 Task: Sort the products in the category "Bath" by price (lowest first).
Action: Mouse moved to (327, 176)
Screenshot: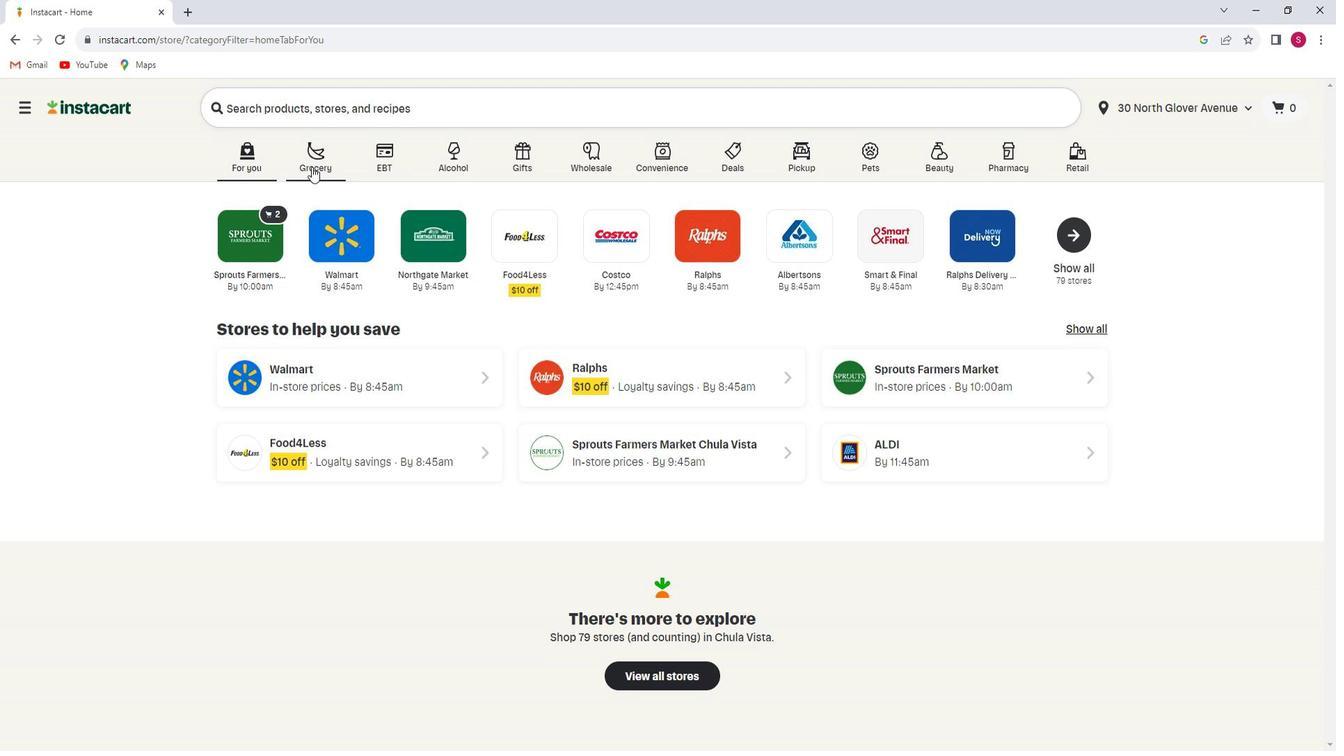 
Action: Mouse pressed left at (327, 176)
Screenshot: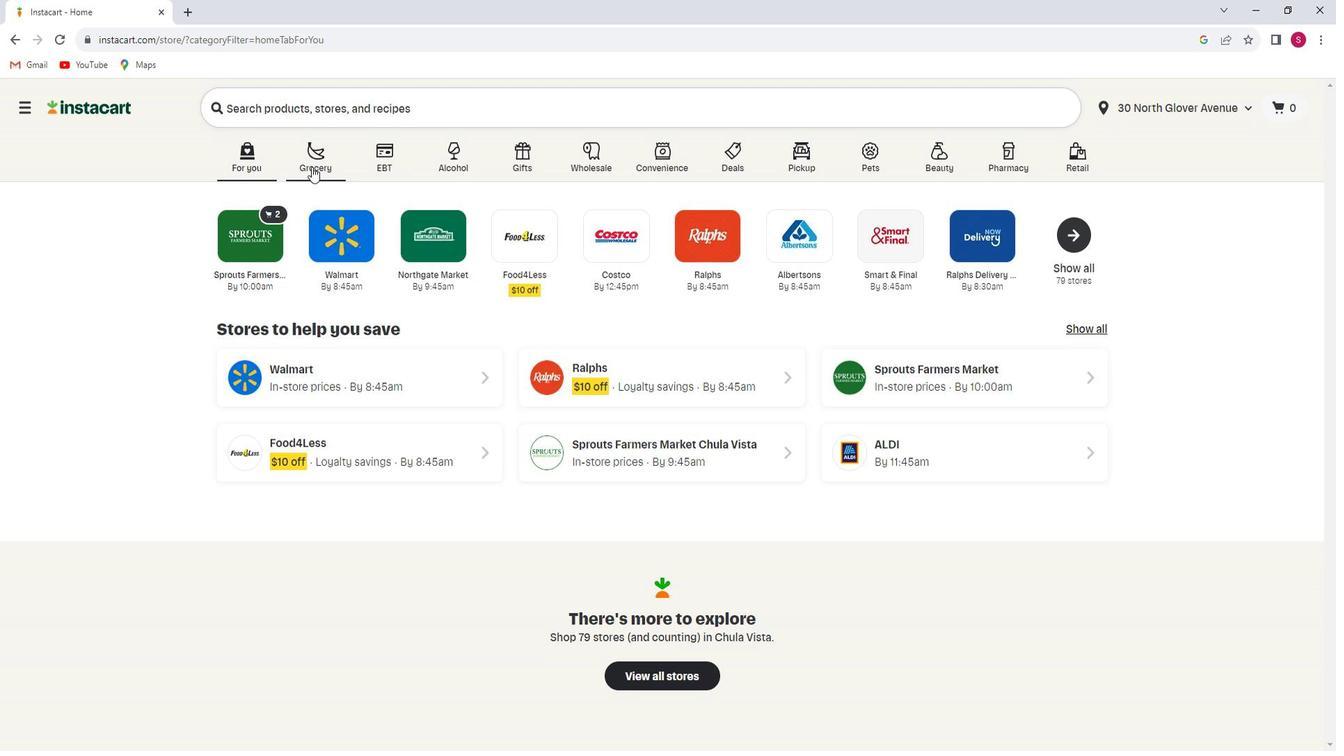 
Action: Mouse moved to (342, 406)
Screenshot: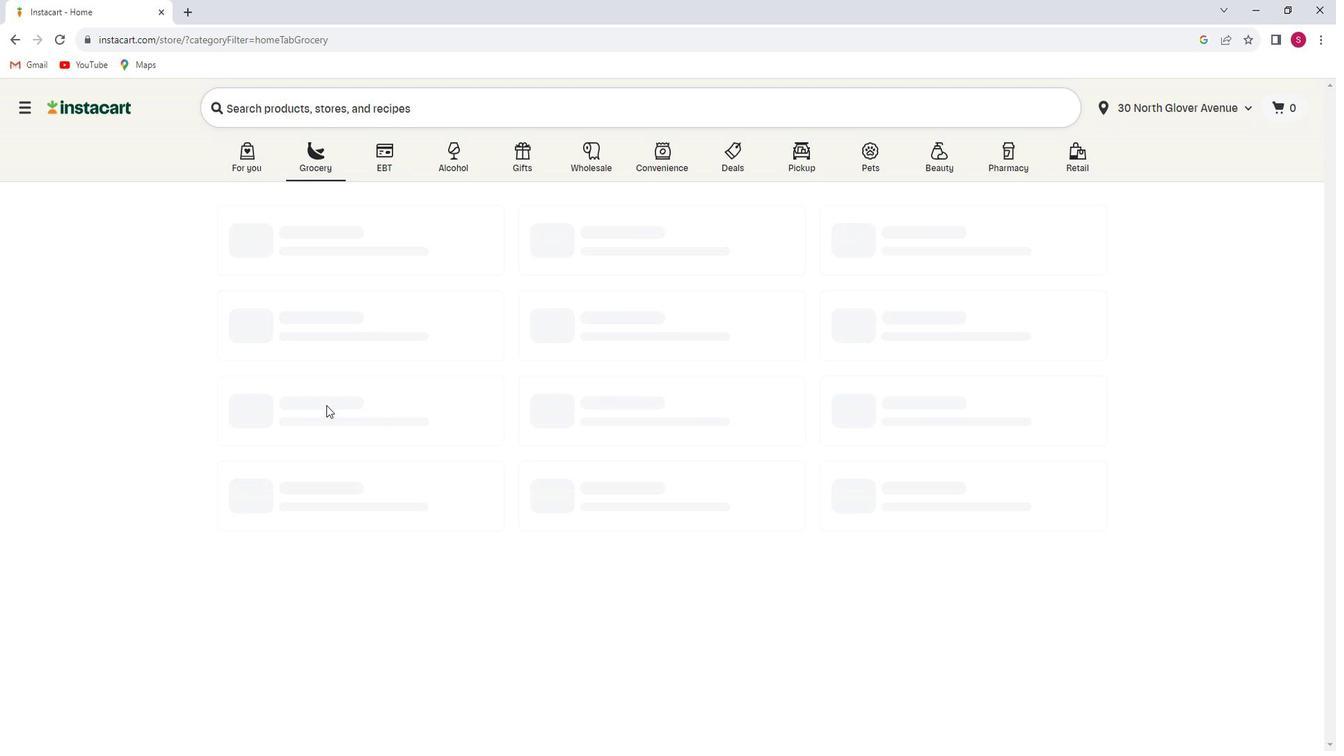 
Action: Mouse pressed left at (342, 406)
Screenshot: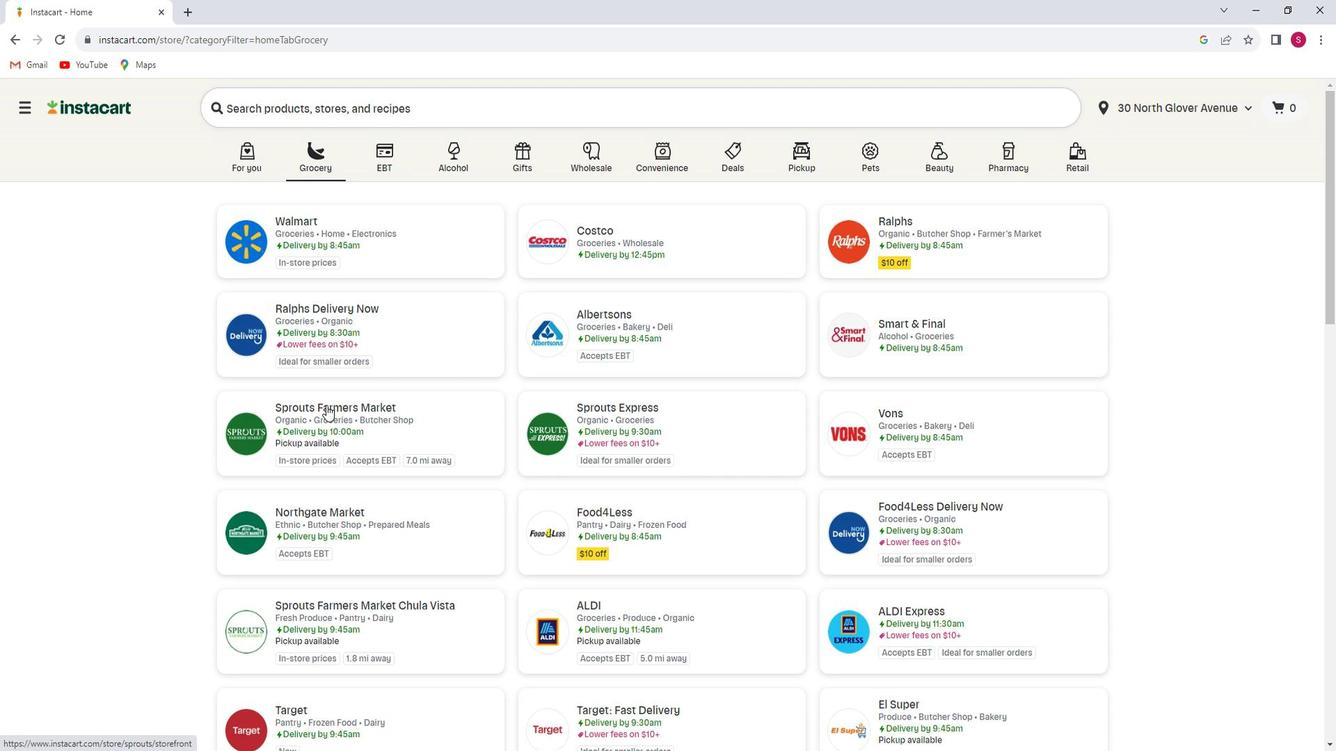 
Action: Mouse moved to (152, 402)
Screenshot: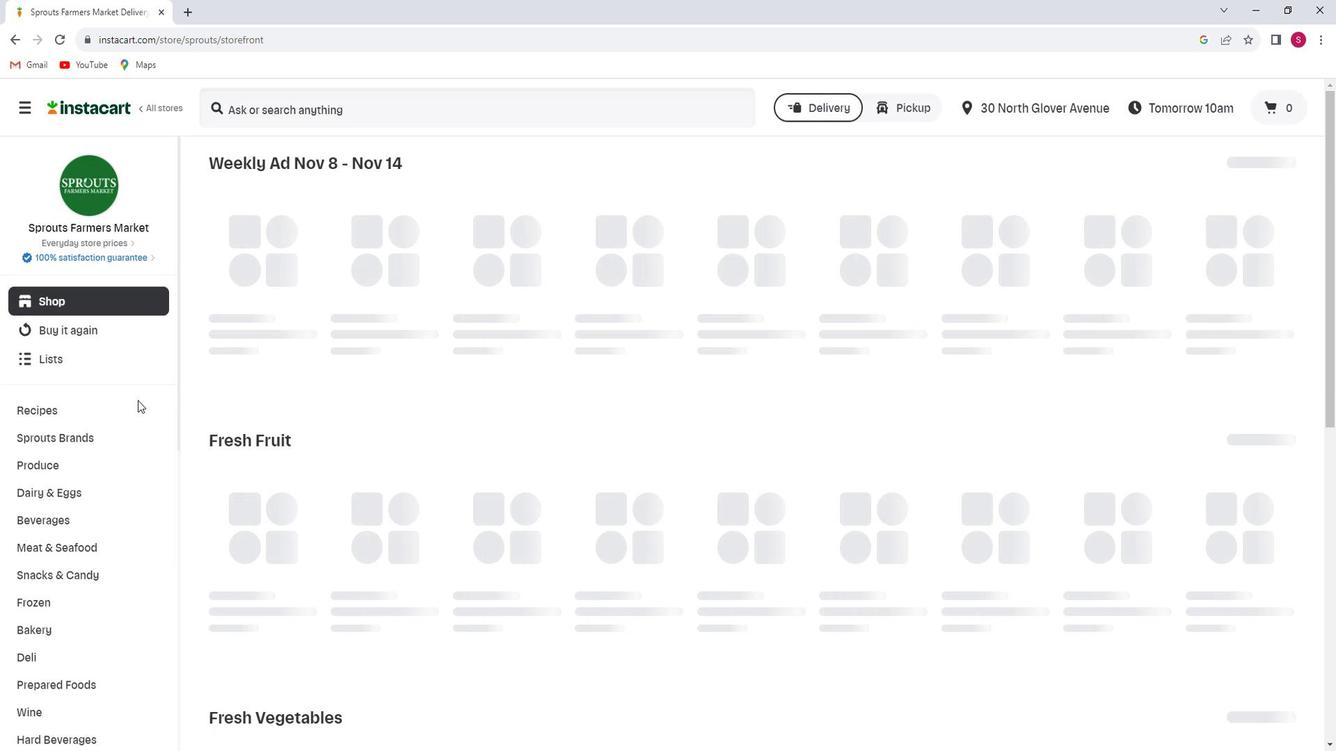 
Action: Mouse scrolled (152, 401) with delta (0, 0)
Screenshot: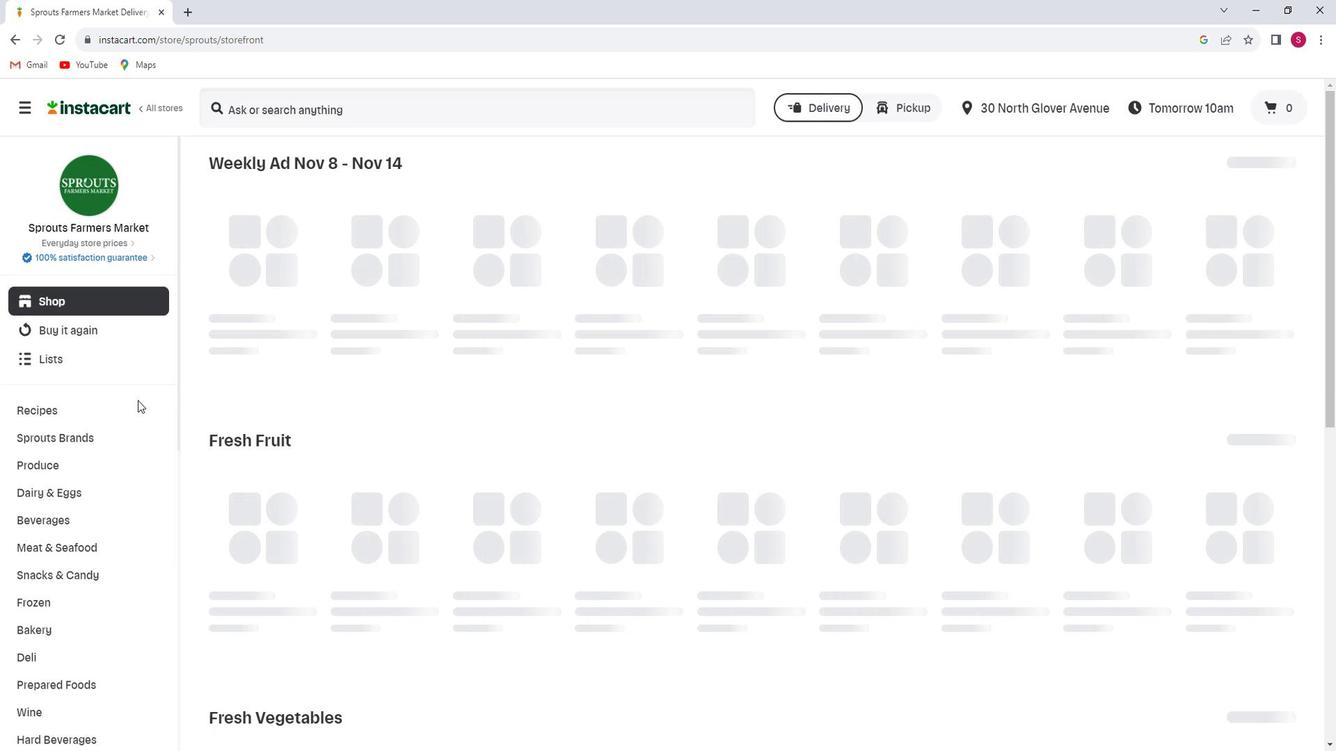 
Action: Mouse scrolled (152, 401) with delta (0, 0)
Screenshot: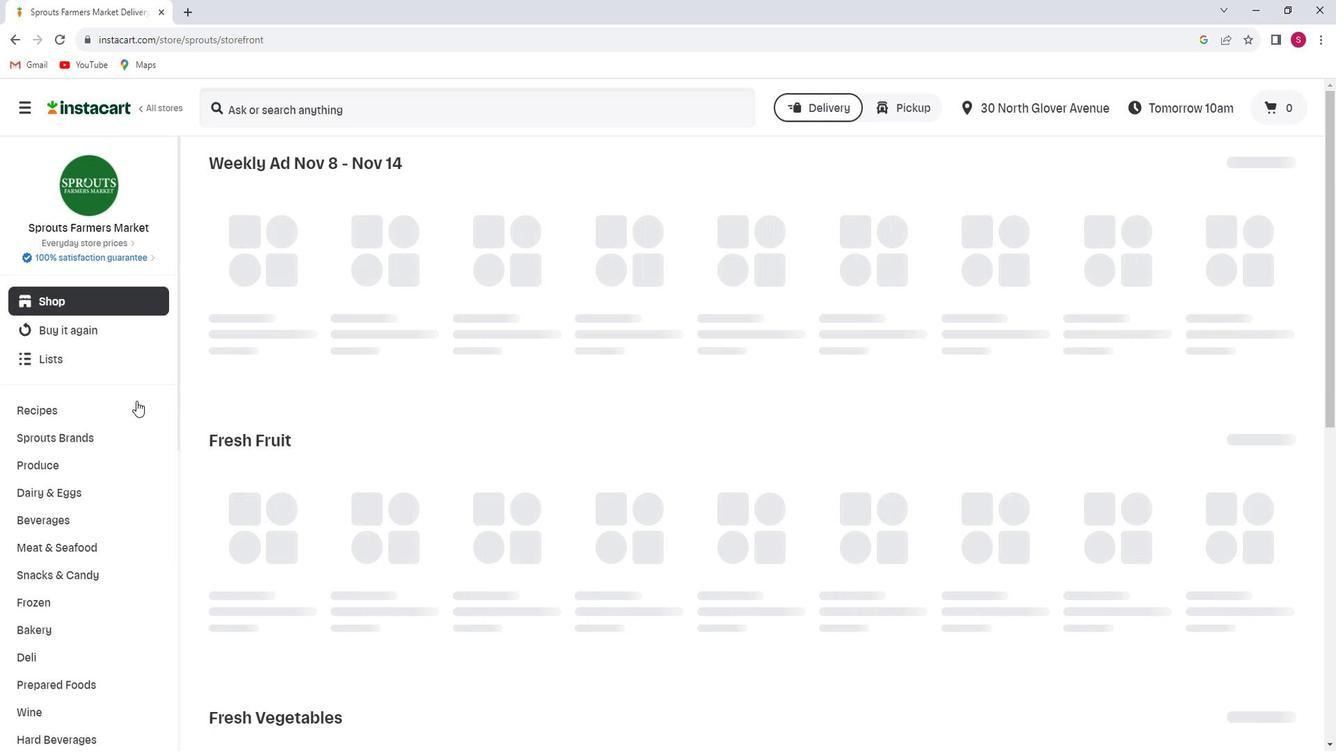 
Action: Mouse scrolled (152, 401) with delta (0, 0)
Screenshot: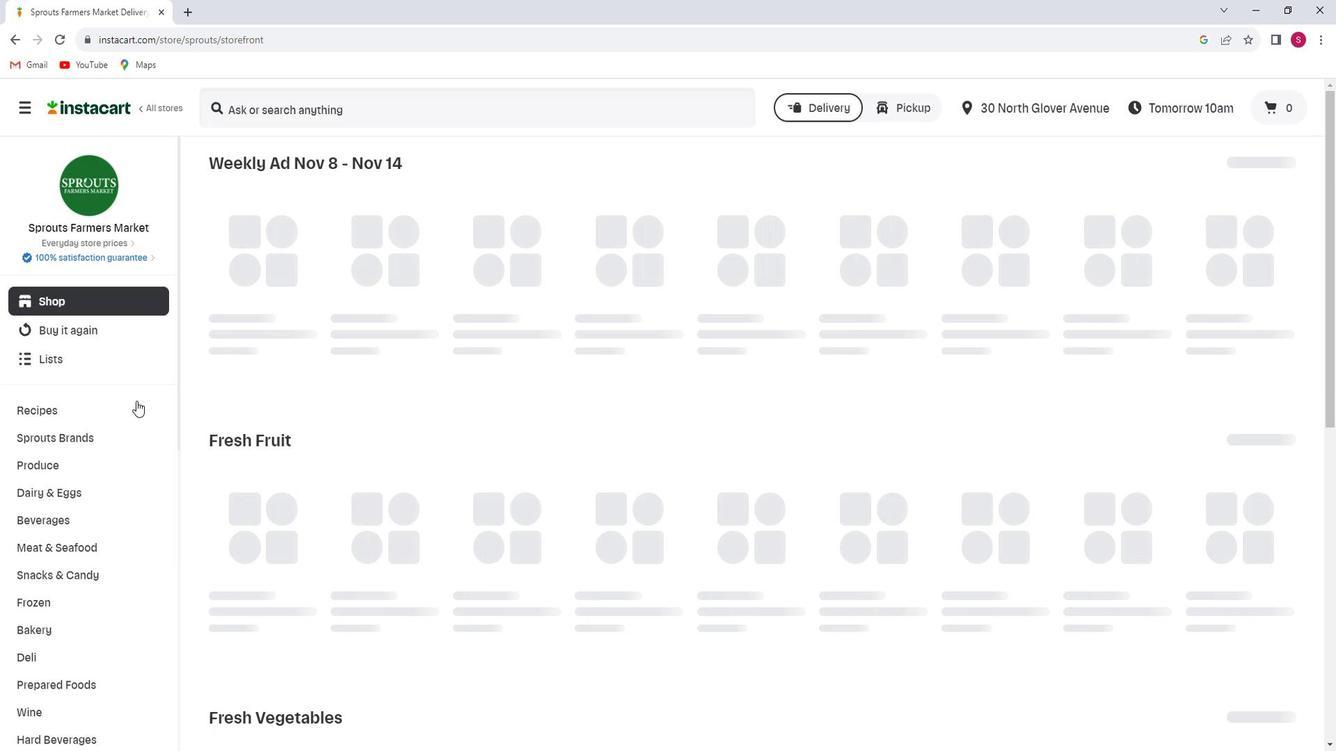 
Action: Mouse moved to (149, 401)
Screenshot: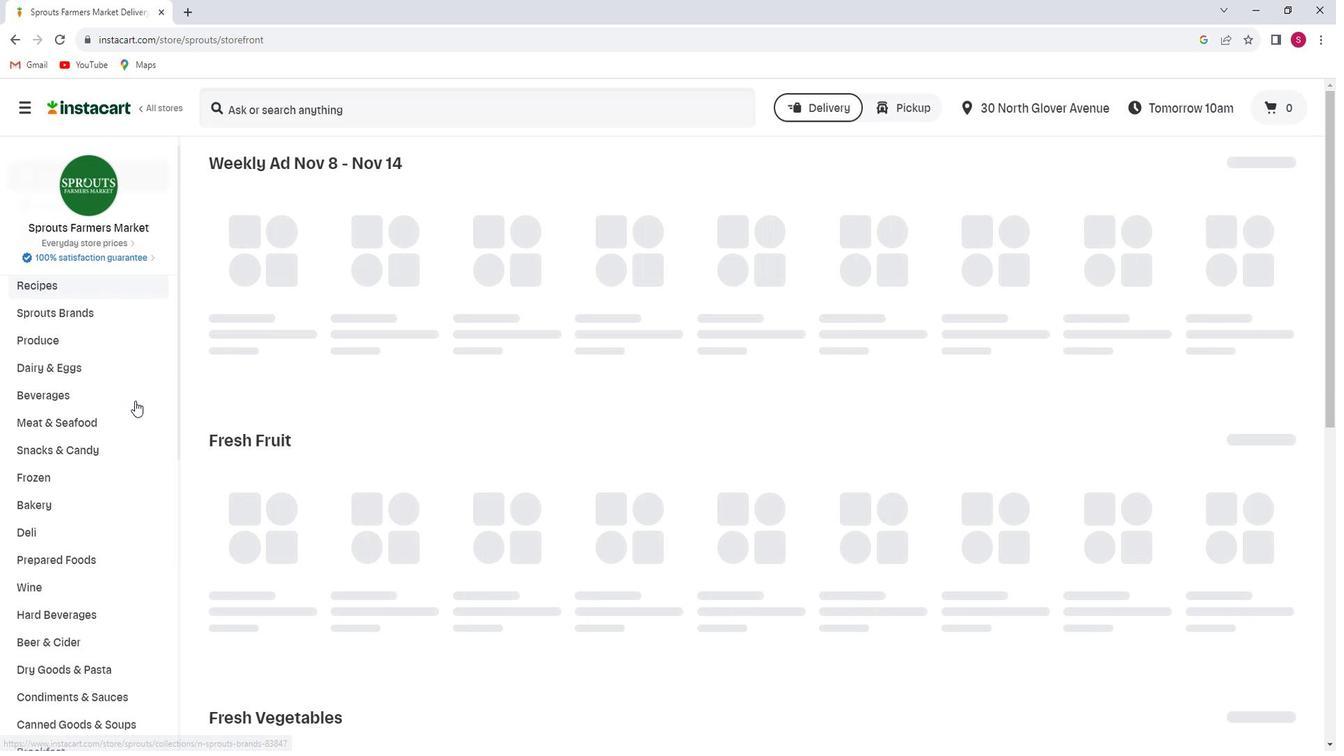 
Action: Mouse scrolled (149, 401) with delta (0, 0)
Screenshot: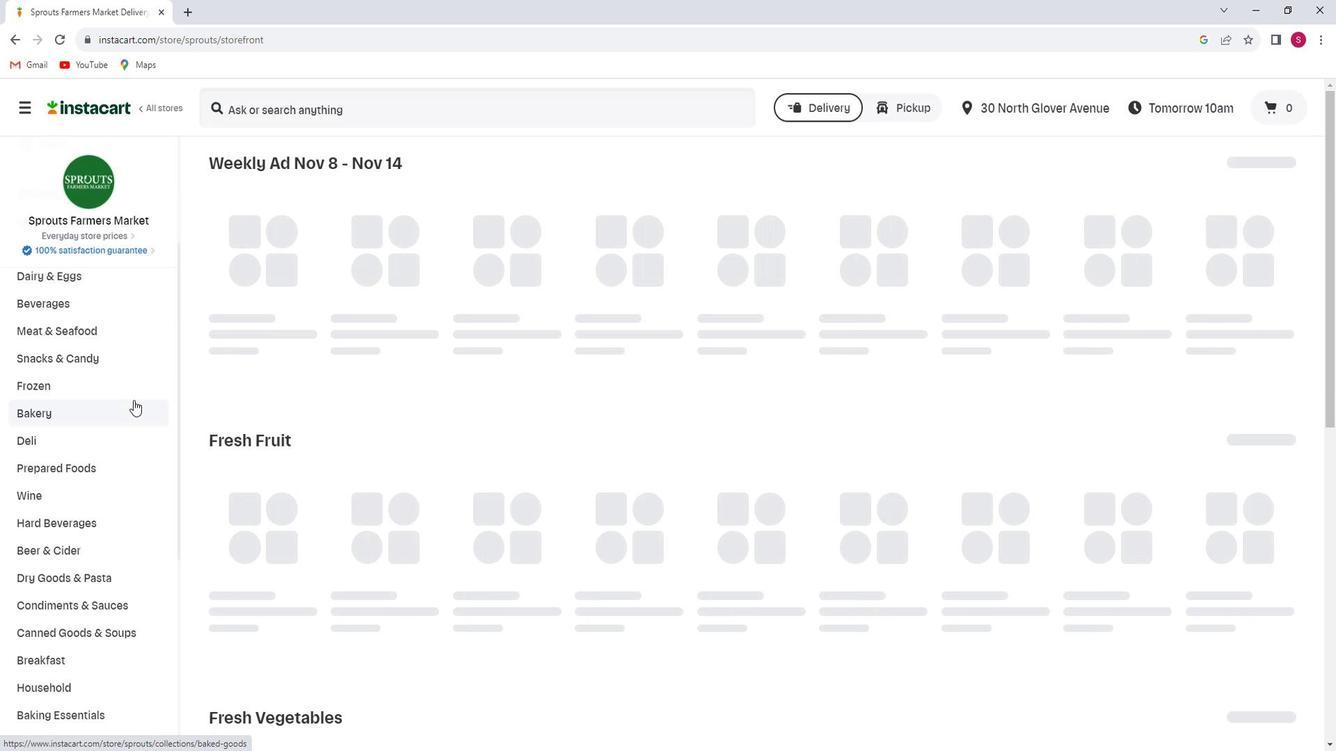
Action: Mouse moved to (153, 401)
Screenshot: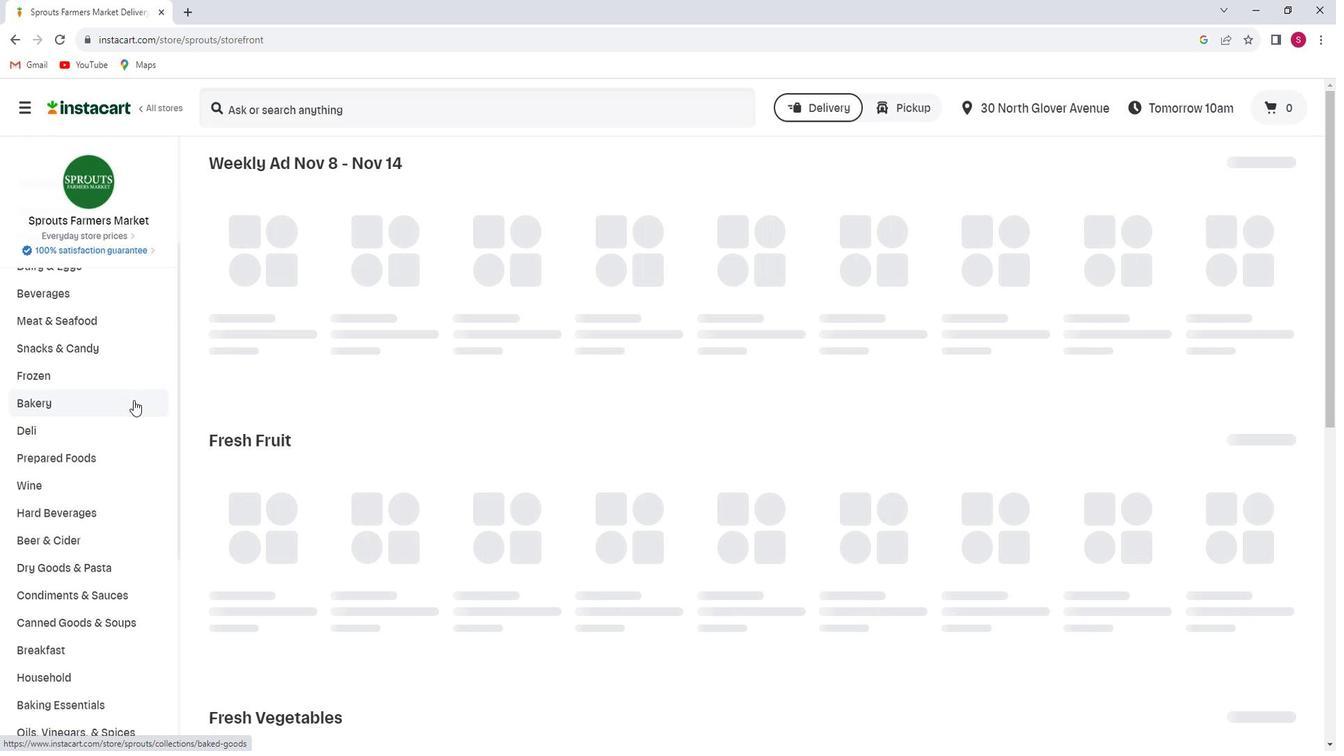 
Action: Mouse scrolled (153, 401) with delta (0, 0)
Screenshot: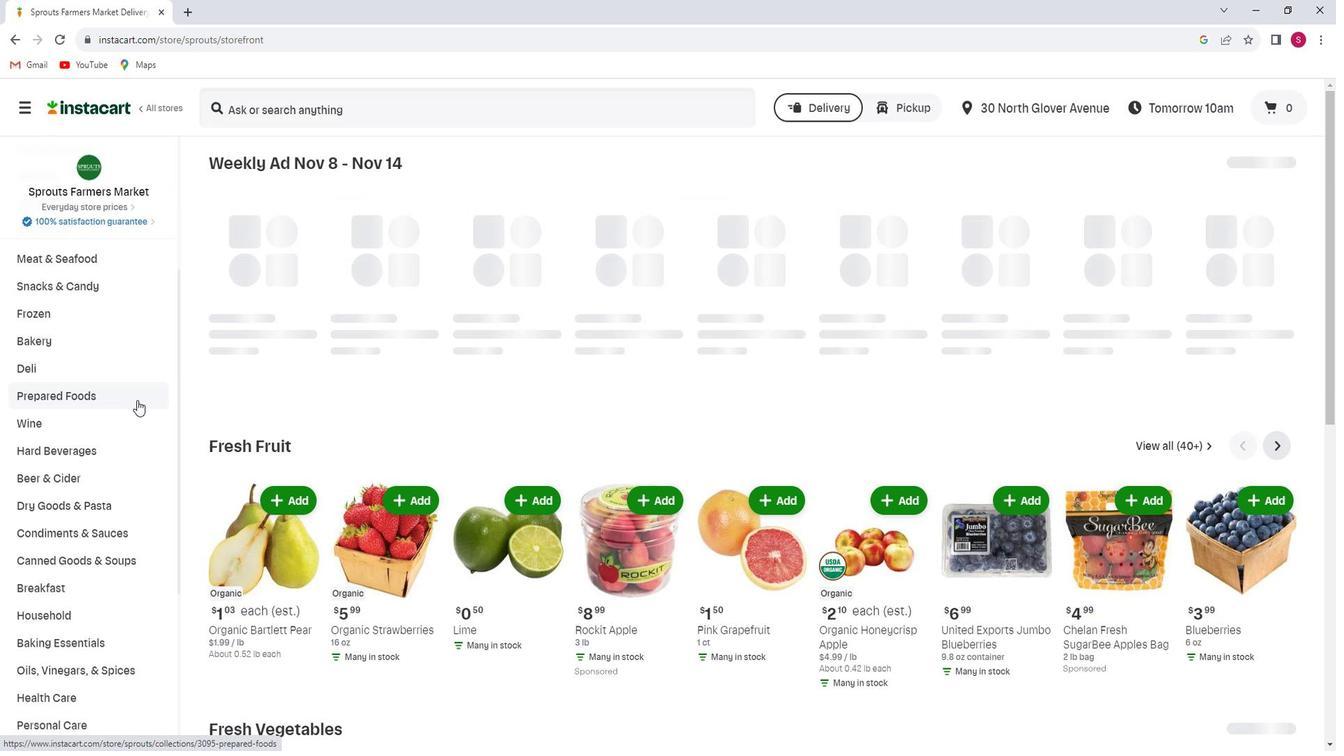
Action: Mouse scrolled (153, 401) with delta (0, 0)
Screenshot: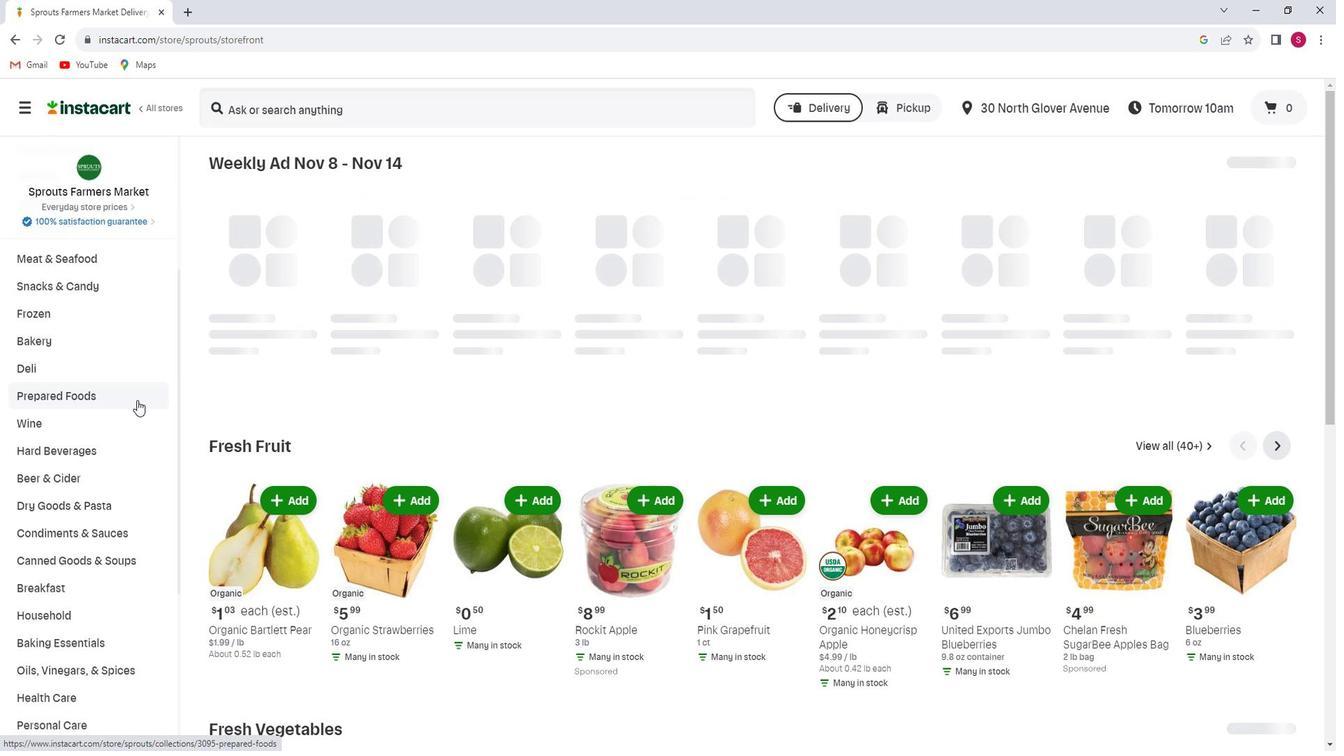 
Action: Mouse moved to (144, 378)
Screenshot: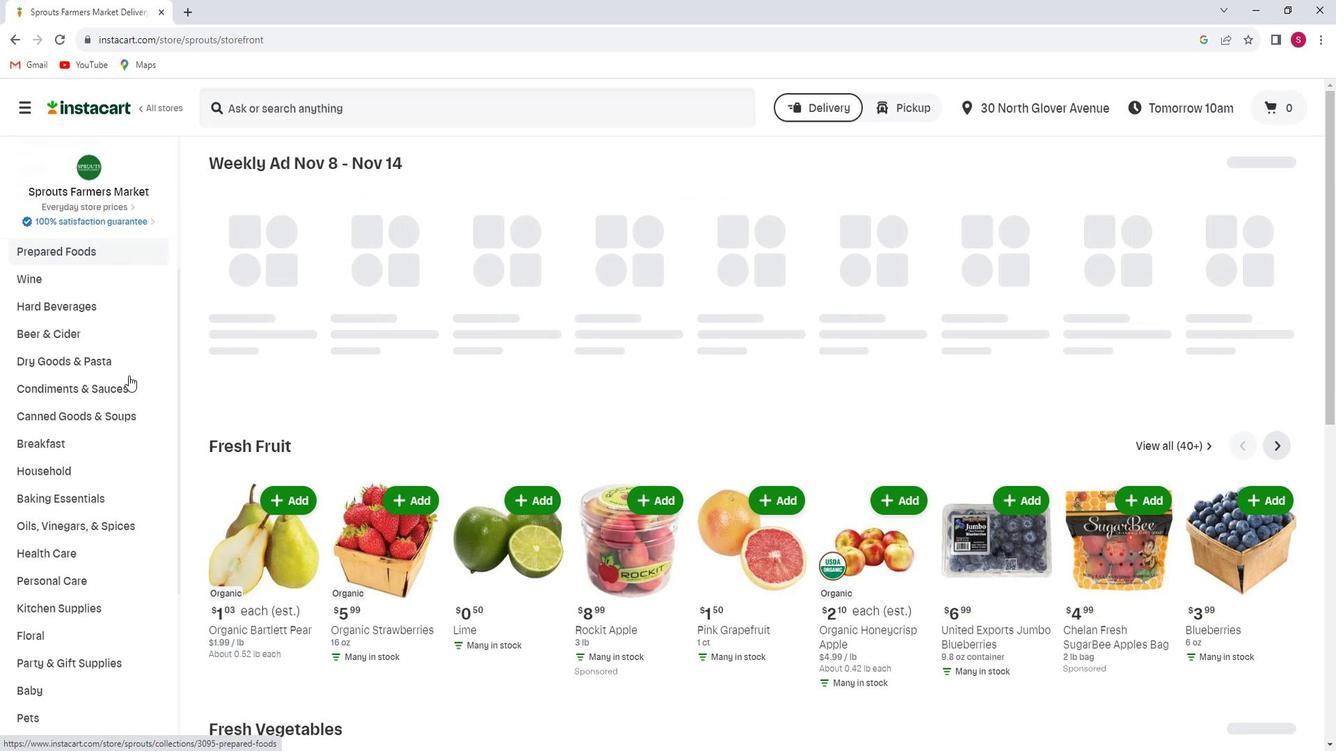 
Action: Mouse scrolled (144, 377) with delta (0, 0)
Screenshot: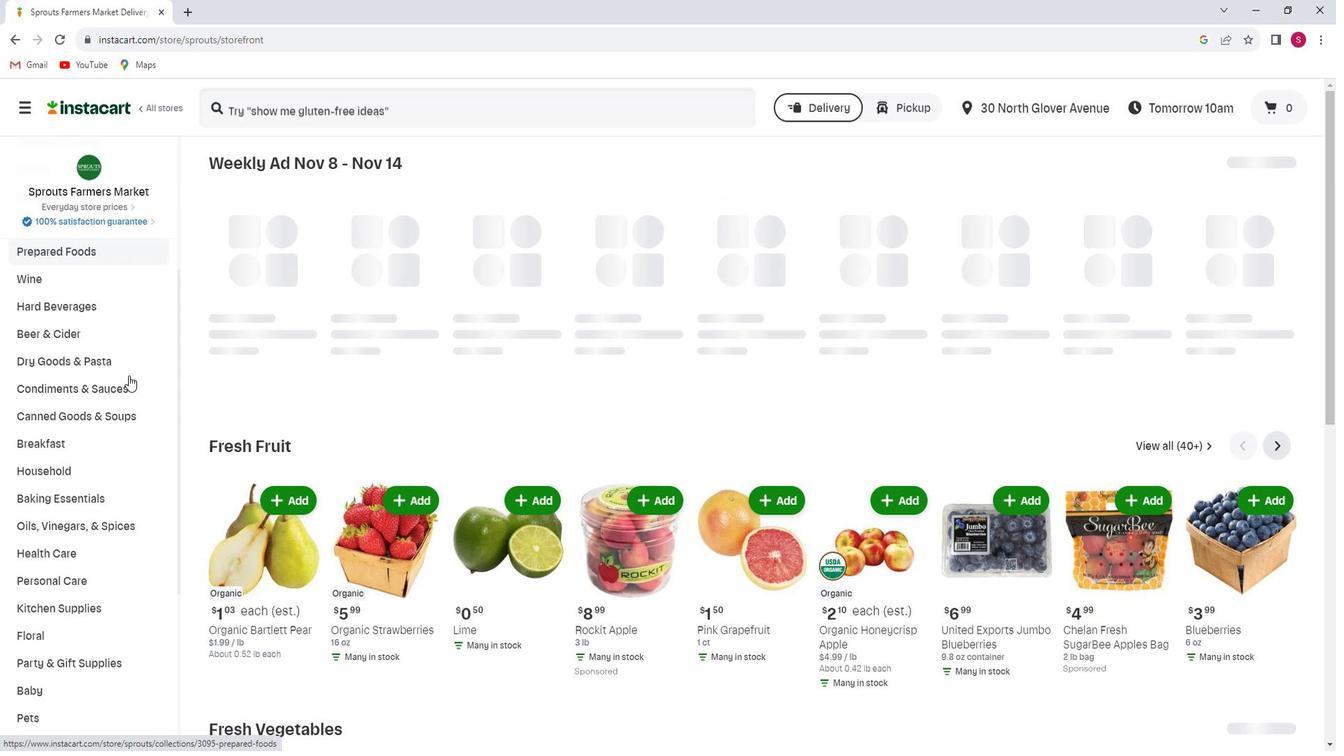 
Action: Mouse scrolled (144, 377) with delta (0, 0)
Screenshot: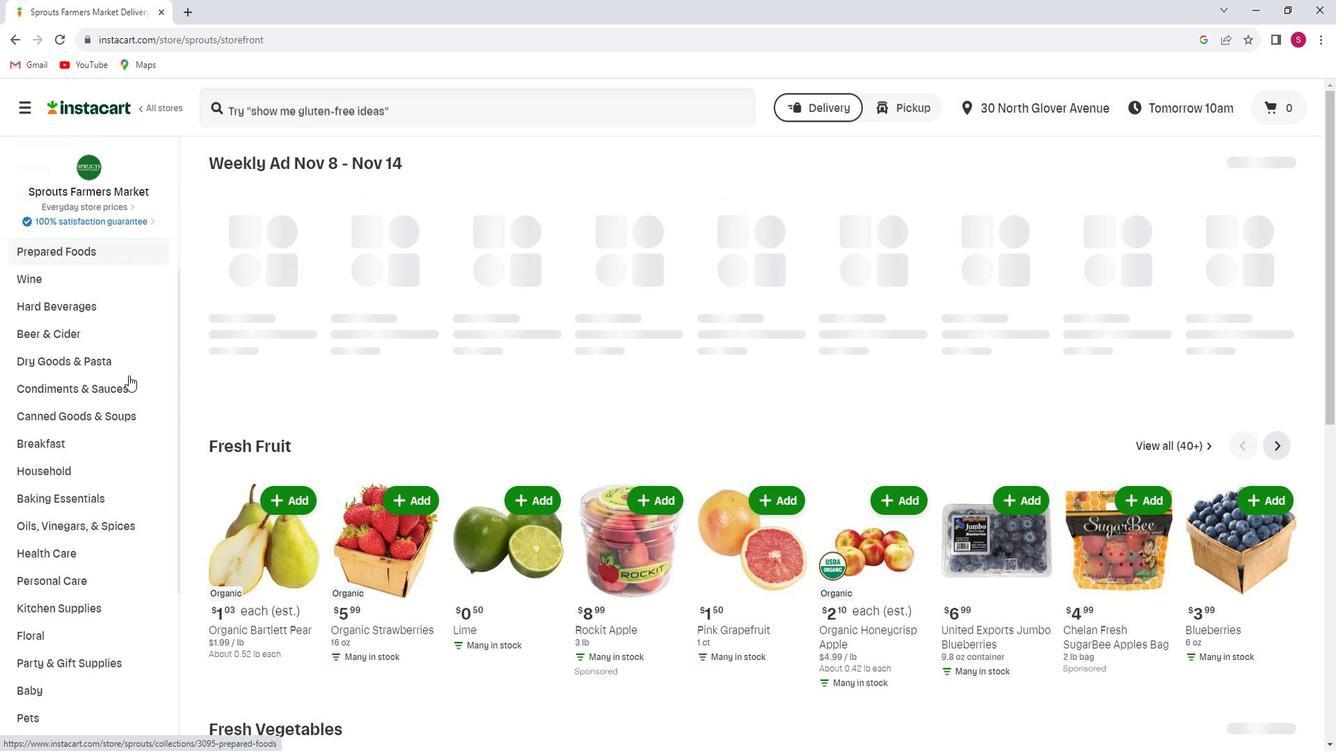 
Action: Mouse moved to (114, 419)
Screenshot: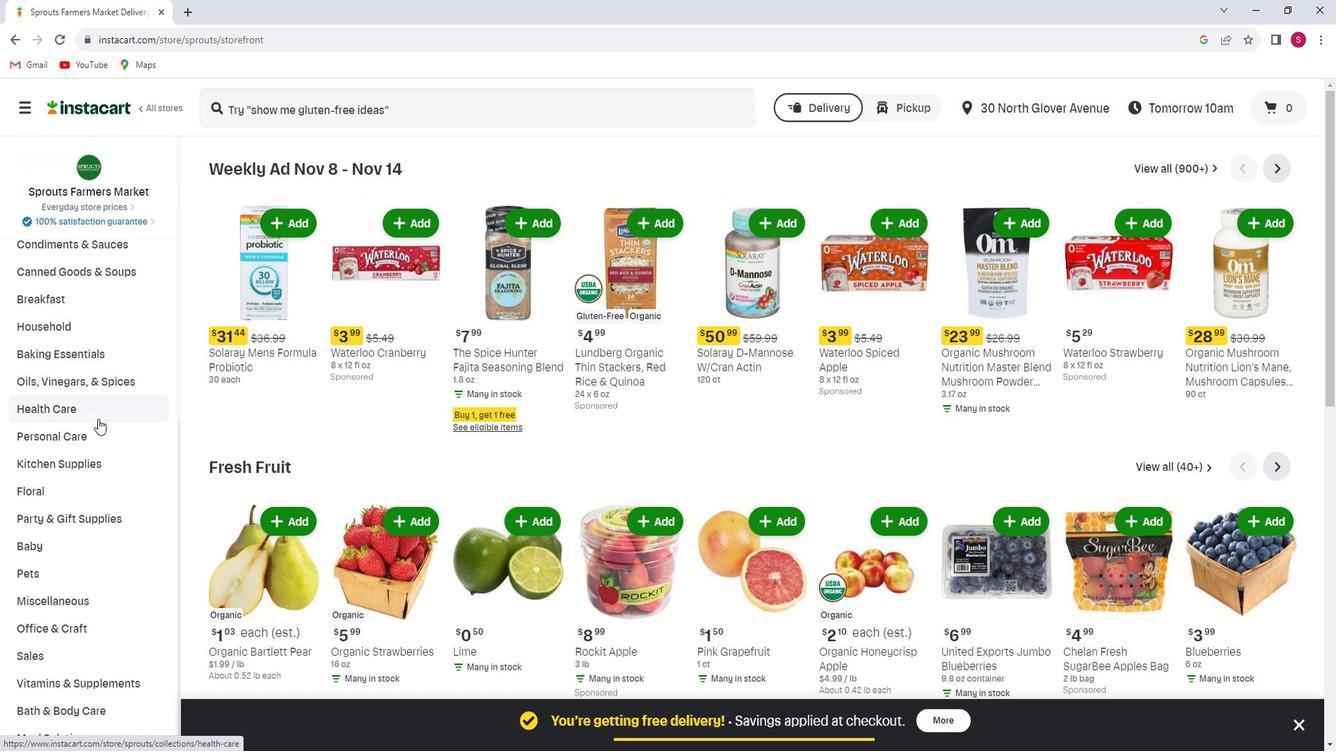 
Action: Mouse scrolled (114, 419) with delta (0, 0)
Screenshot: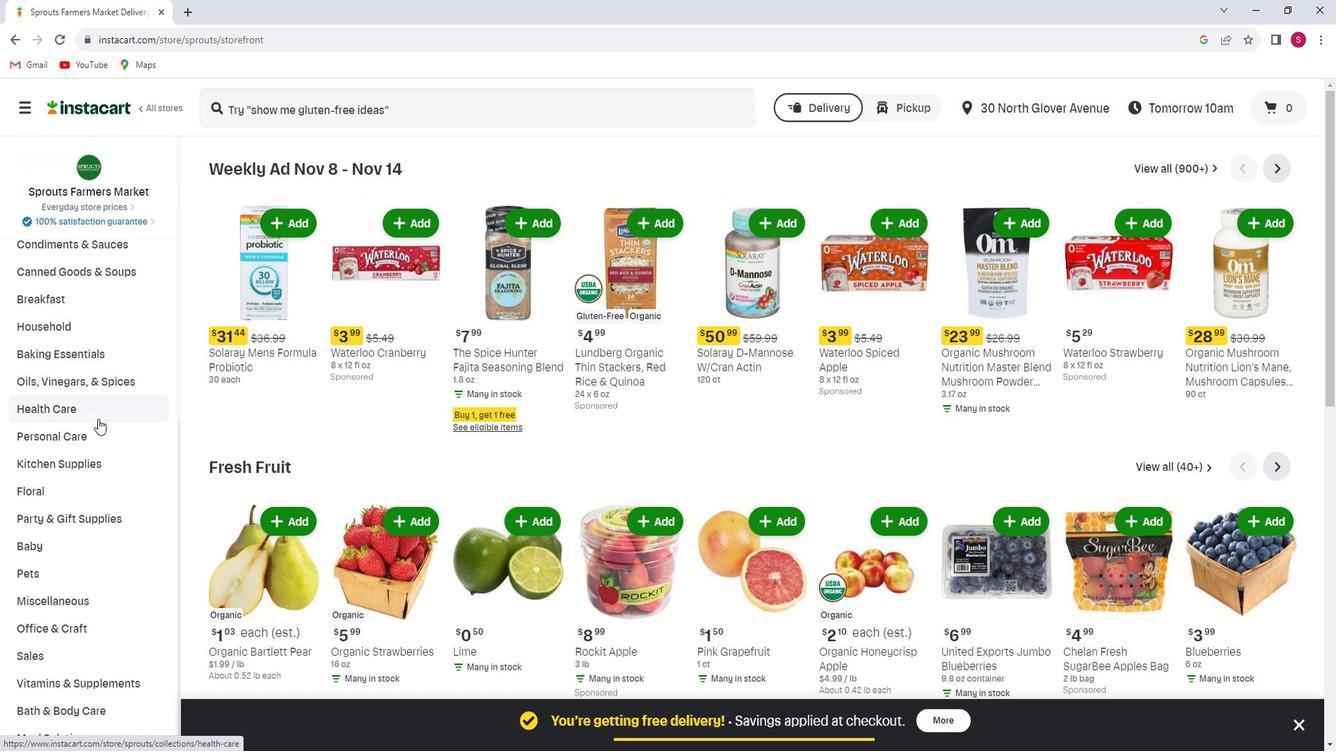
Action: Mouse moved to (107, 437)
Screenshot: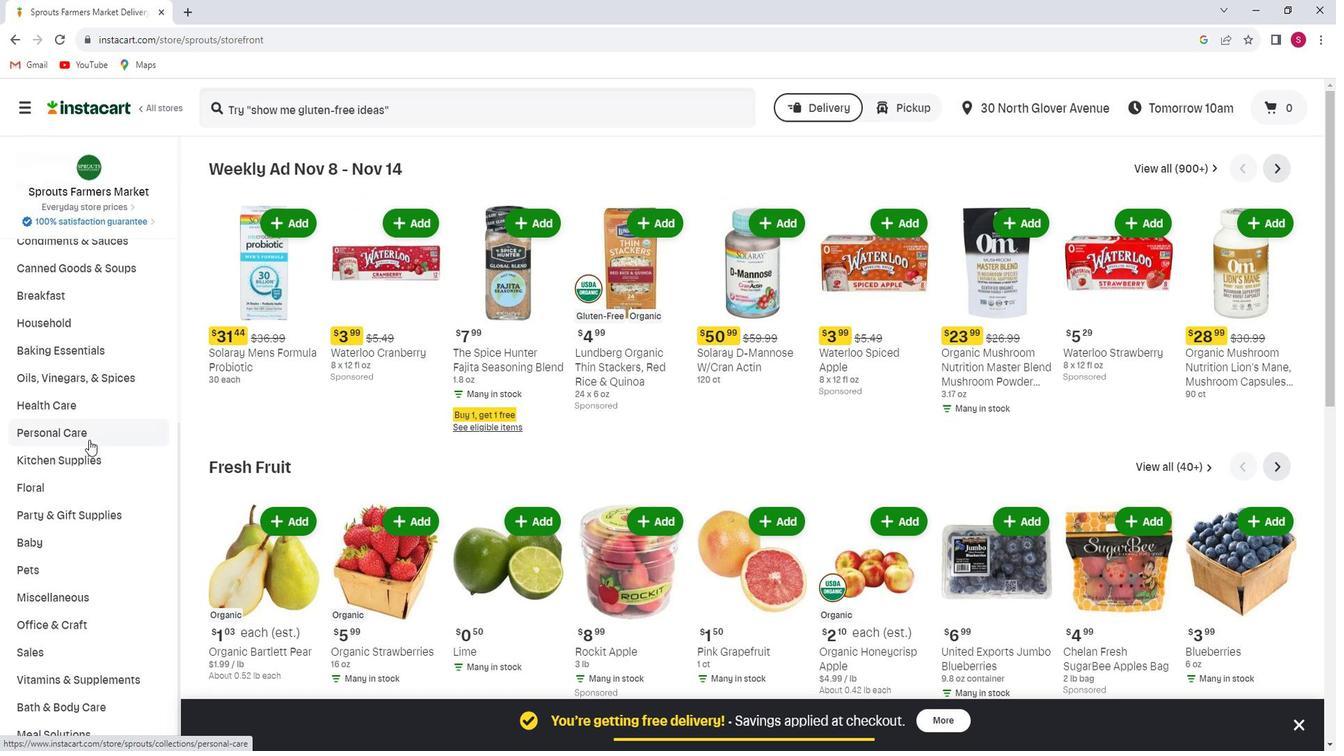 
Action: Mouse scrolled (107, 437) with delta (0, 0)
Screenshot: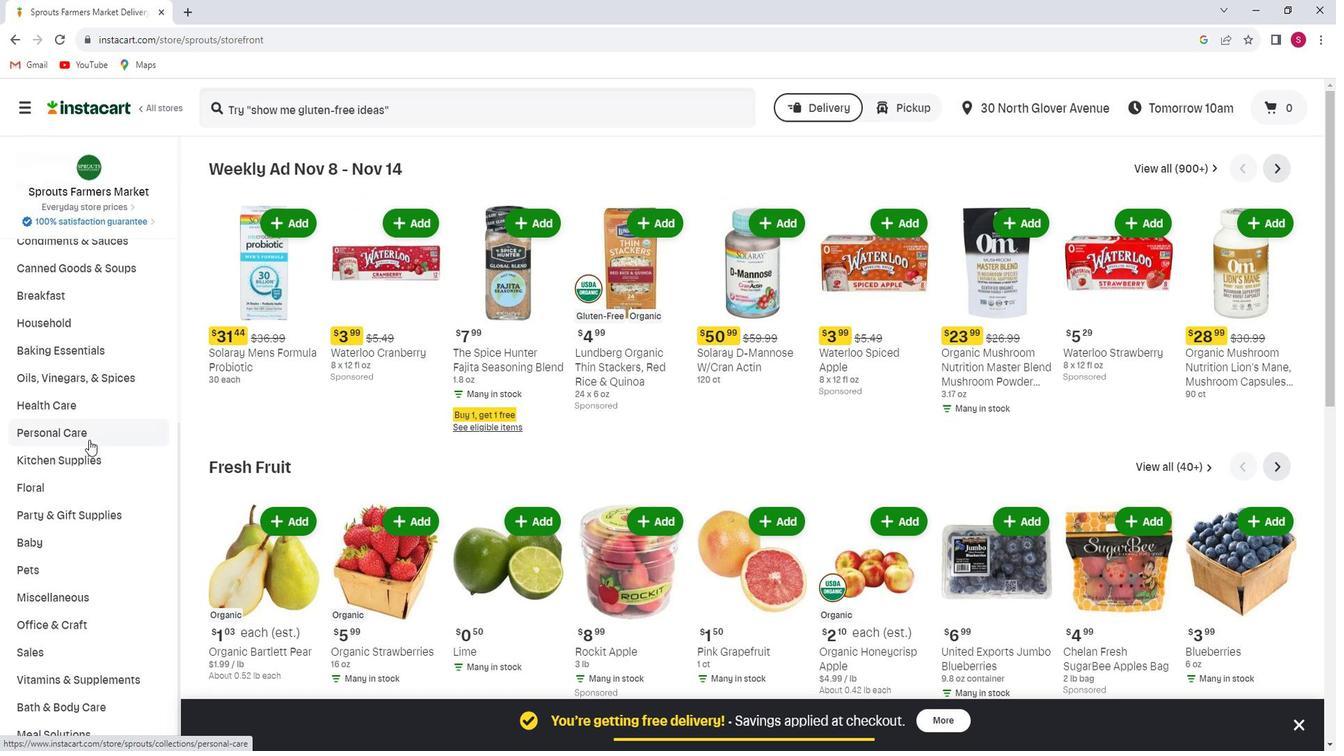 
Action: Mouse moved to (64, 535)
Screenshot: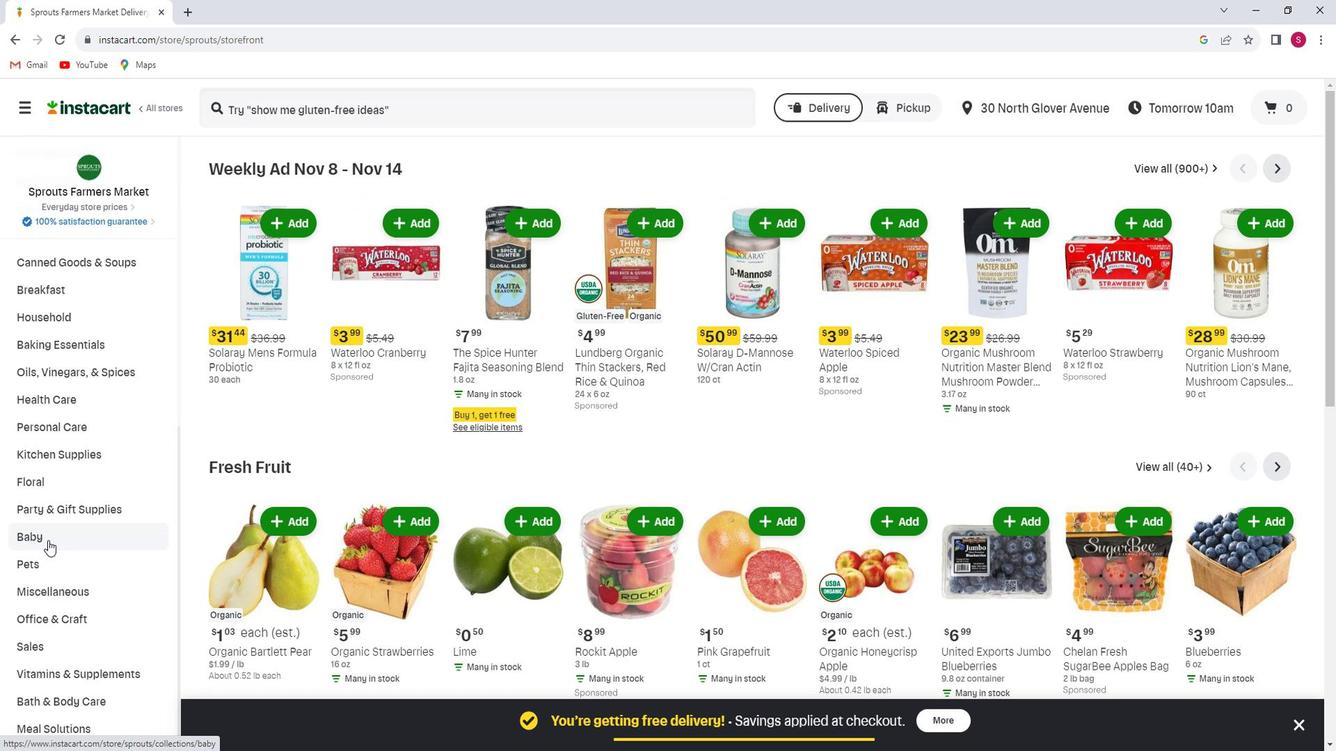 
Action: Mouse pressed left at (64, 535)
Screenshot: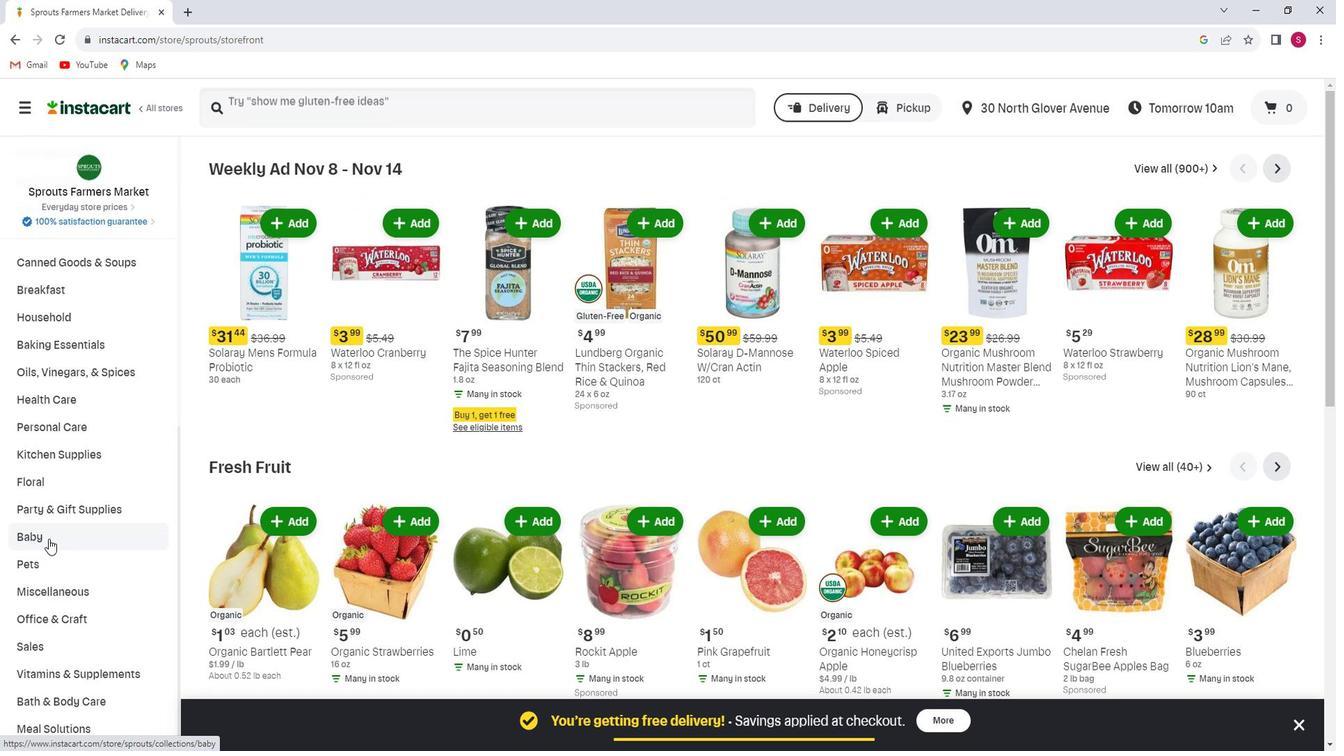 
Action: Mouse moved to (65, 587)
Screenshot: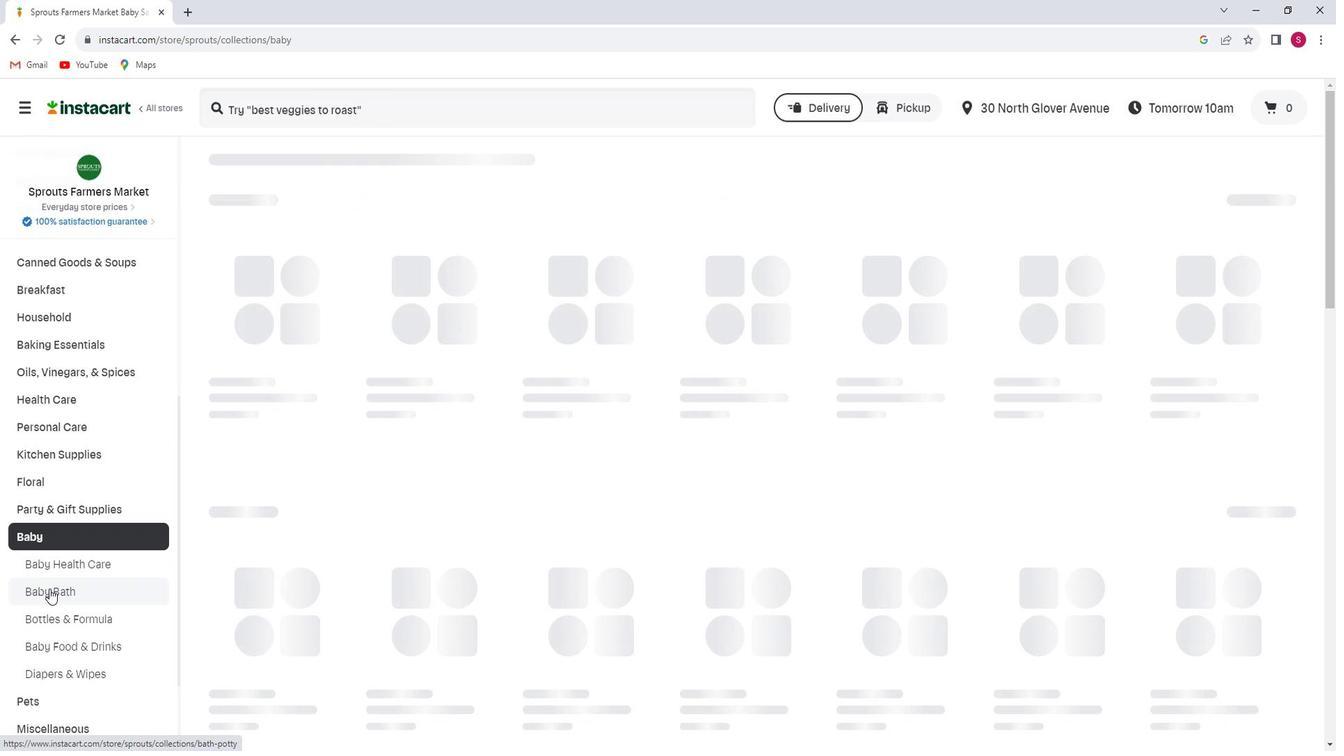 
Action: Mouse pressed left at (65, 587)
Screenshot: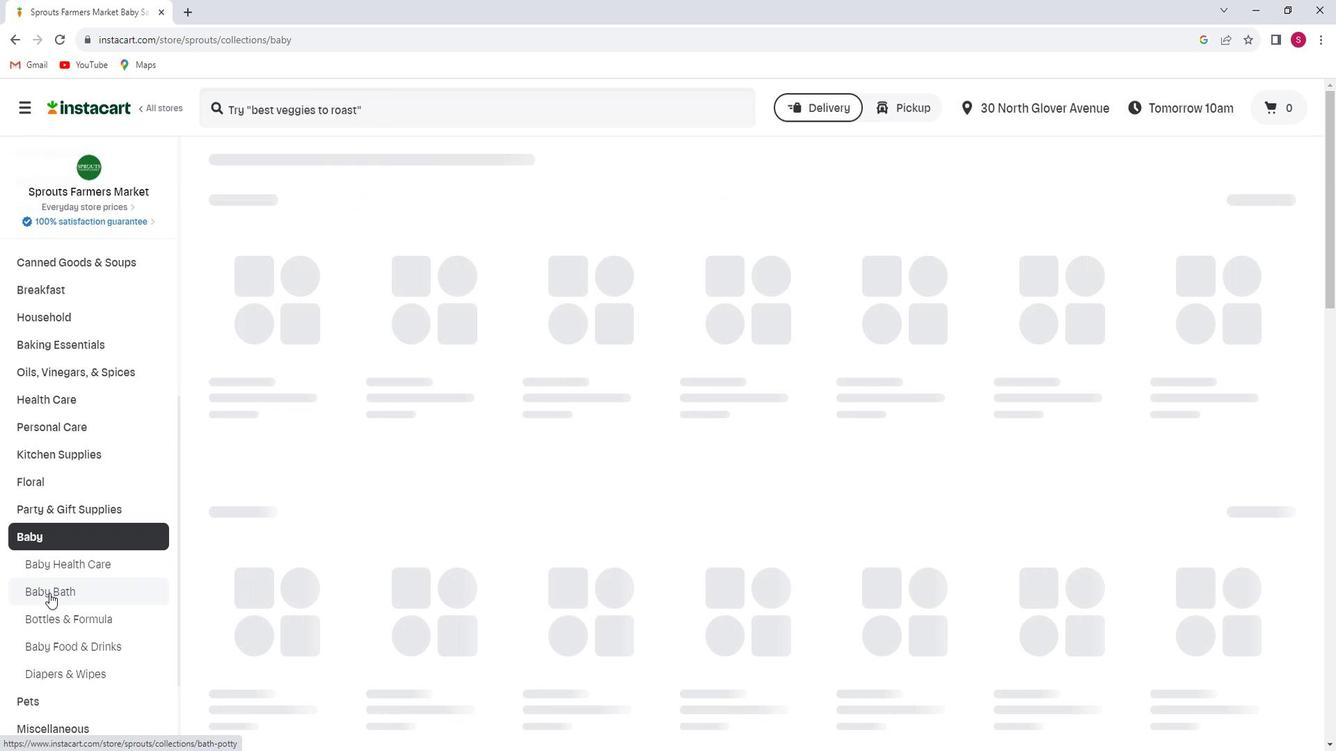 
Action: Mouse moved to (1269, 272)
Screenshot: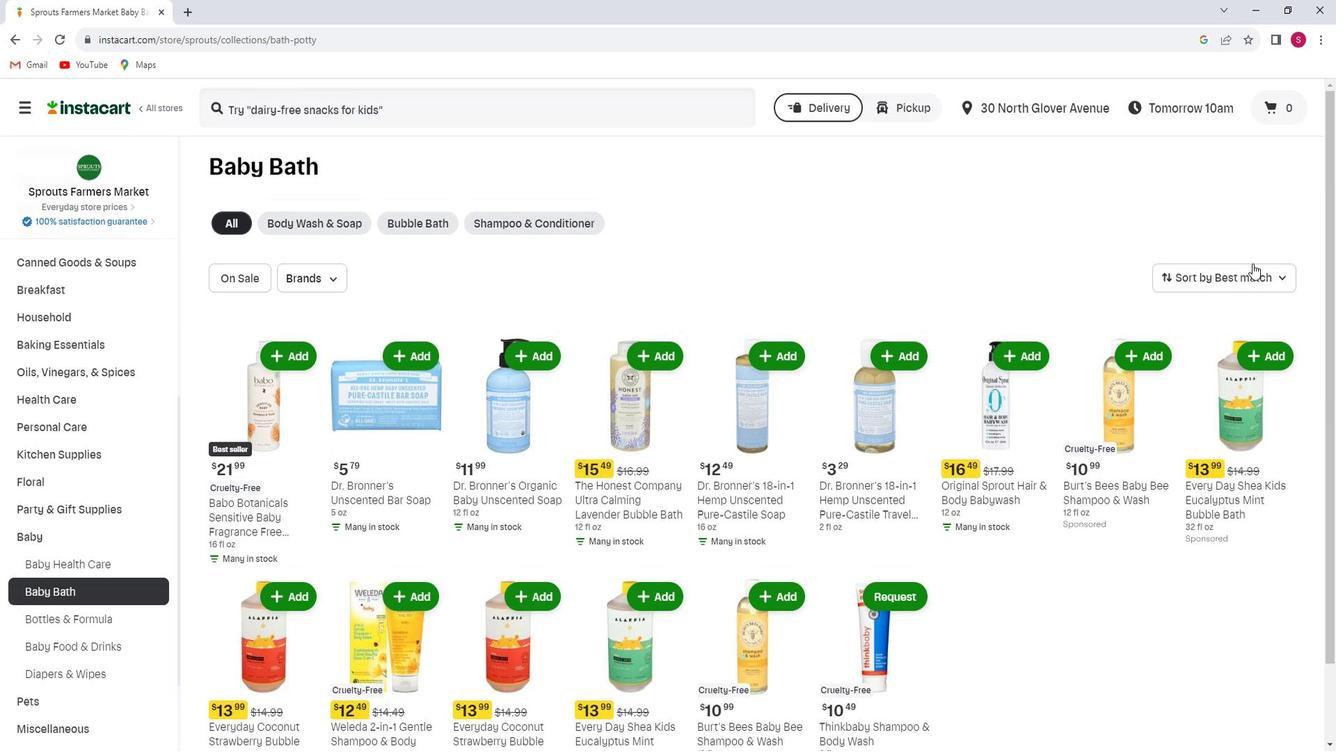 
Action: Mouse pressed left at (1269, 272)
Screenshot: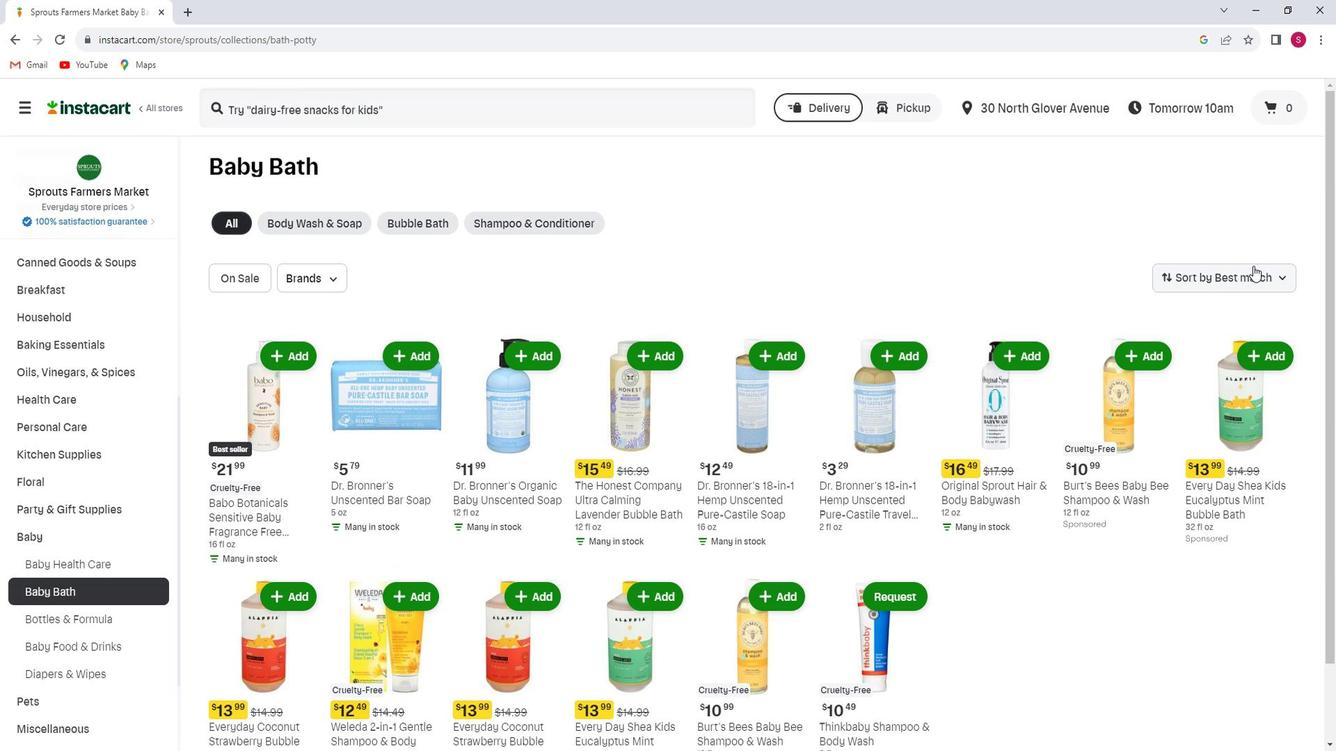 
Action: Mouse moved to (1271, 346)
Screenshot: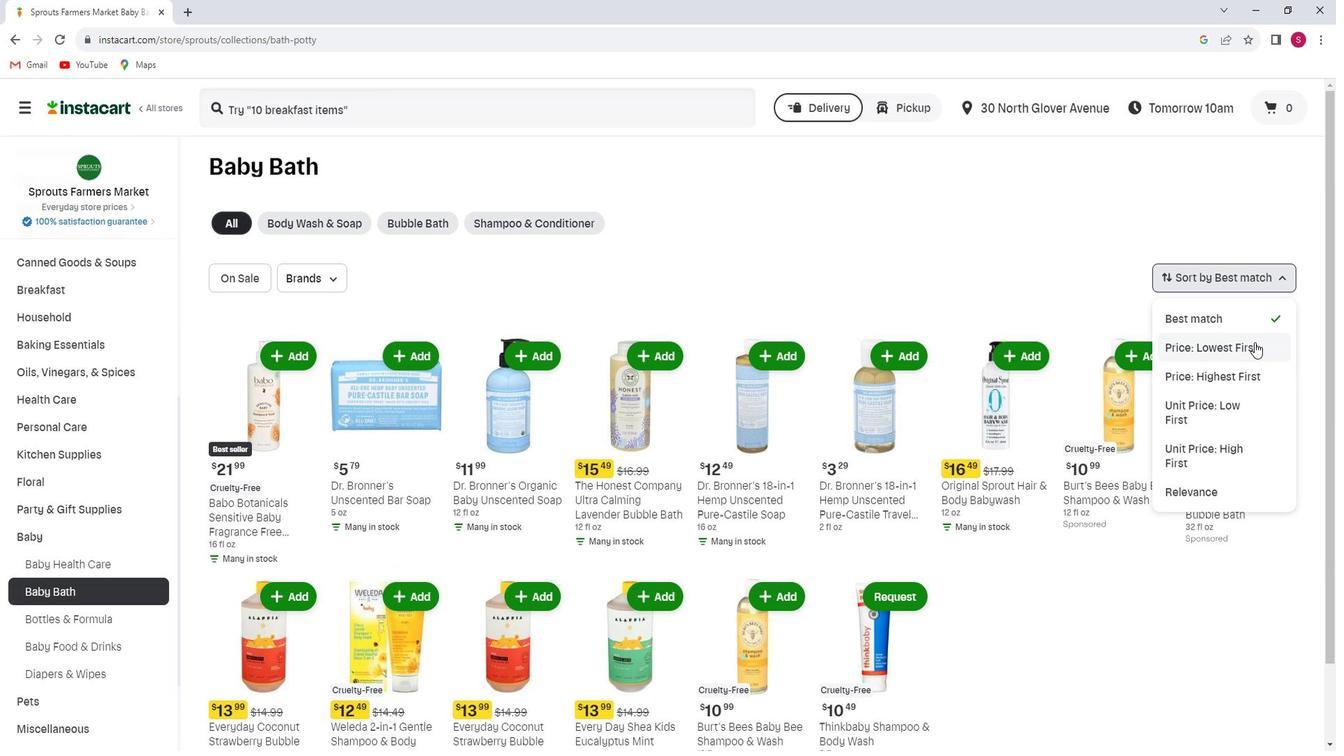 
Action: Mouse pressed left at (1271, 346)
Screenshot: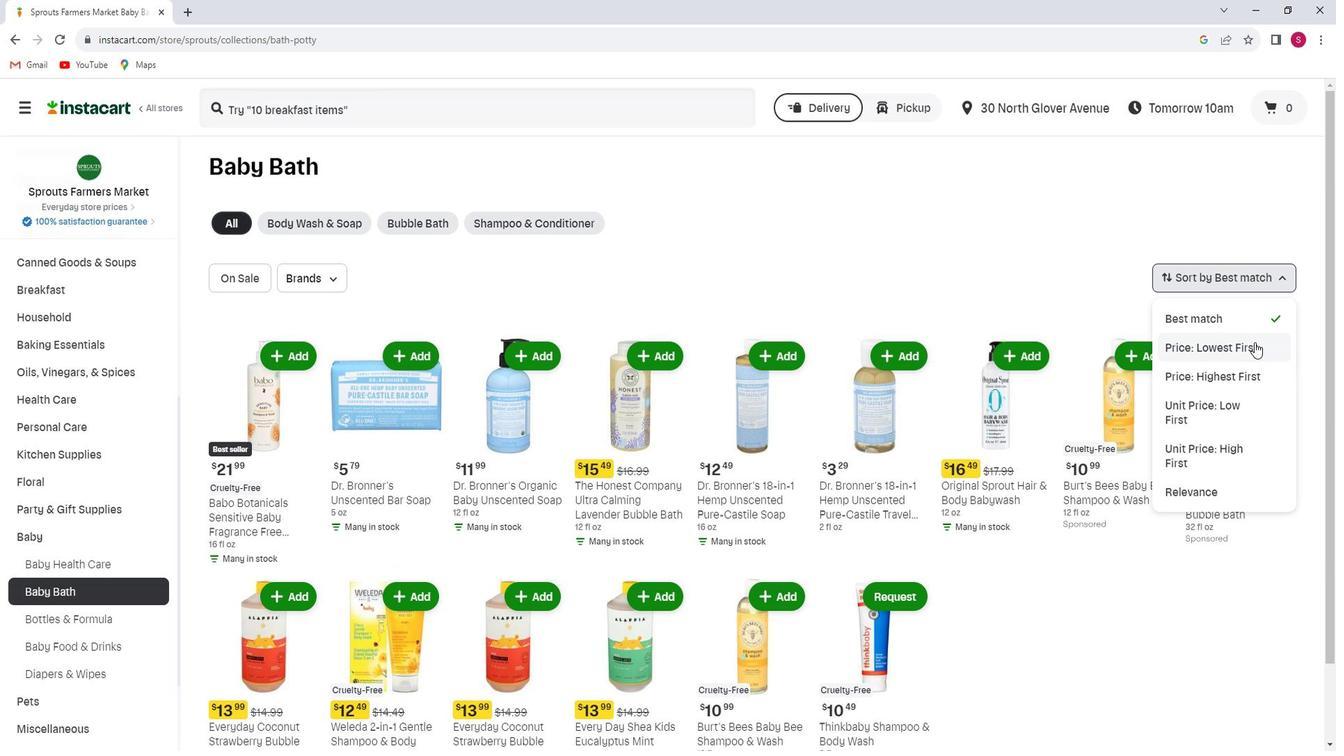 
